 Task: For heading Arial black with underline.  font size for heading18,  'Change the font style of data to'Calibri.  and font size to 9,  Change the alignment of both headline & data to Align center.  In the sheet  Expense Tracker Log Sheet Workbook Spreadsheet
Action: Mouse moved to (71, 122)
Screenshot: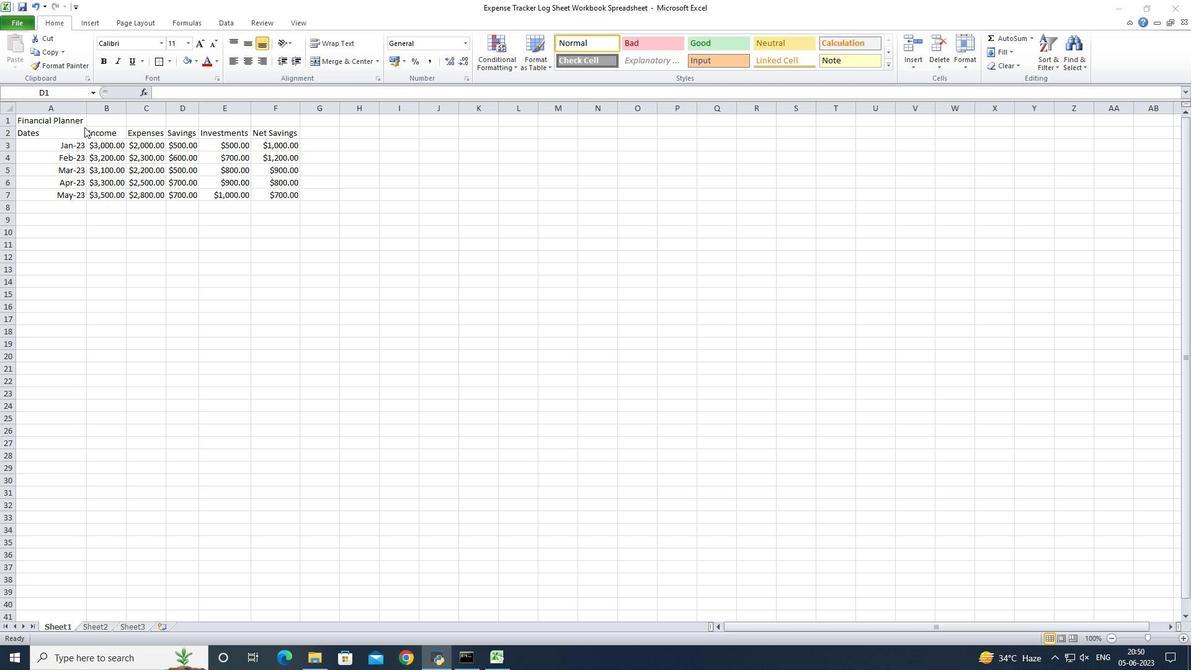 
Action: Mouse pressed left at (71, 122)
Screenshot: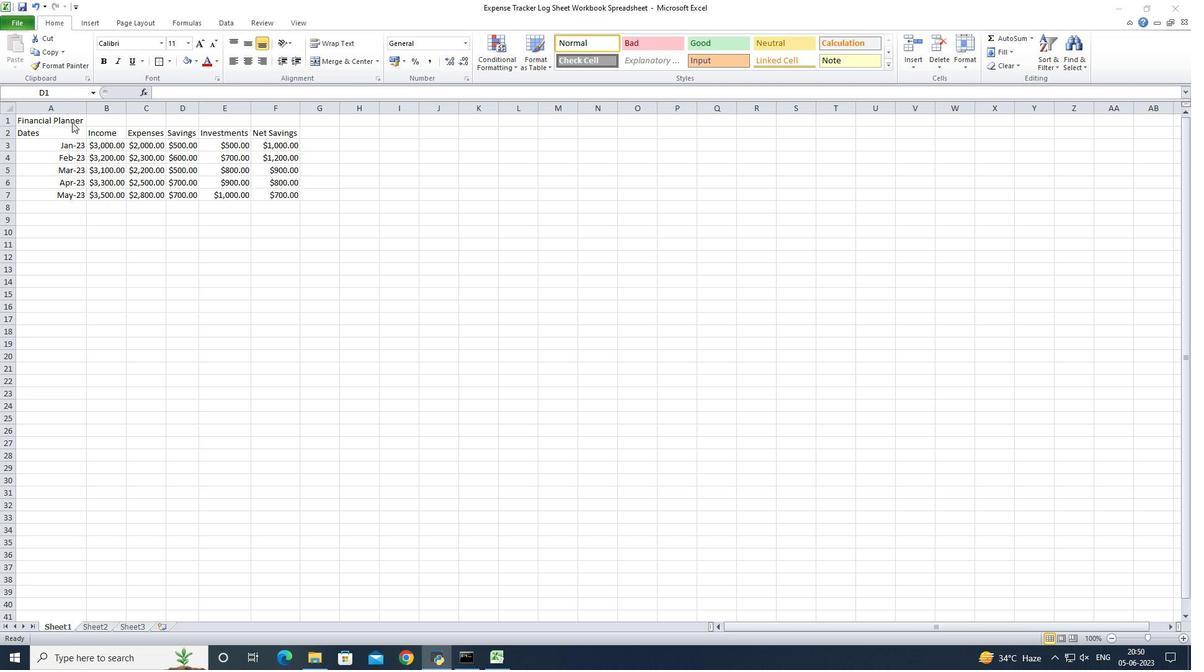
Action: Mouse pressed left at (71, 122)
Screenshot: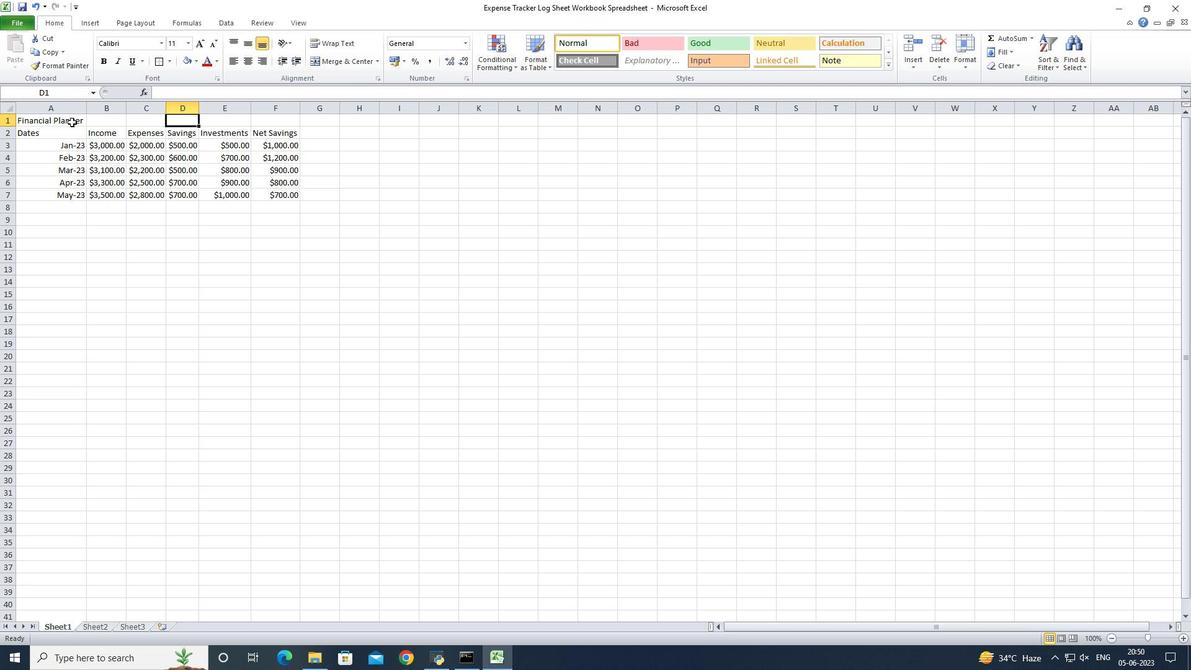 
Action: Mouse pressed left at (71, 122)
Screenshot: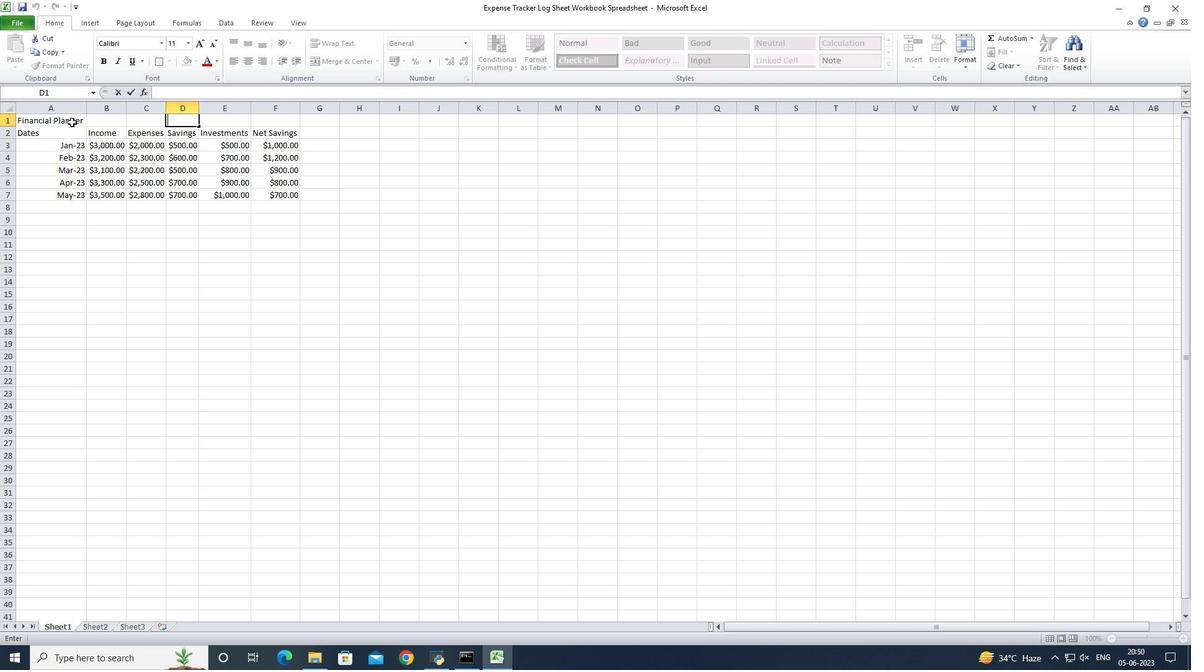 
Action: Mouse moved to (161, 45)
Screenshot: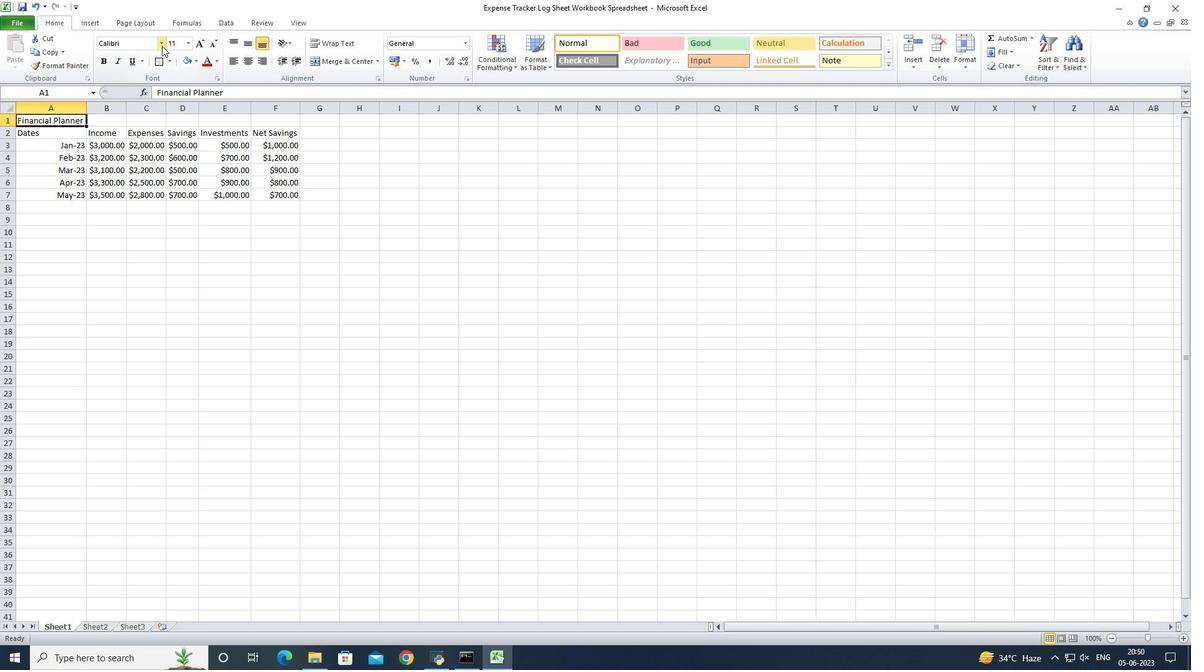
Action: Mouse pressed left at (161, 45)
Screenshot: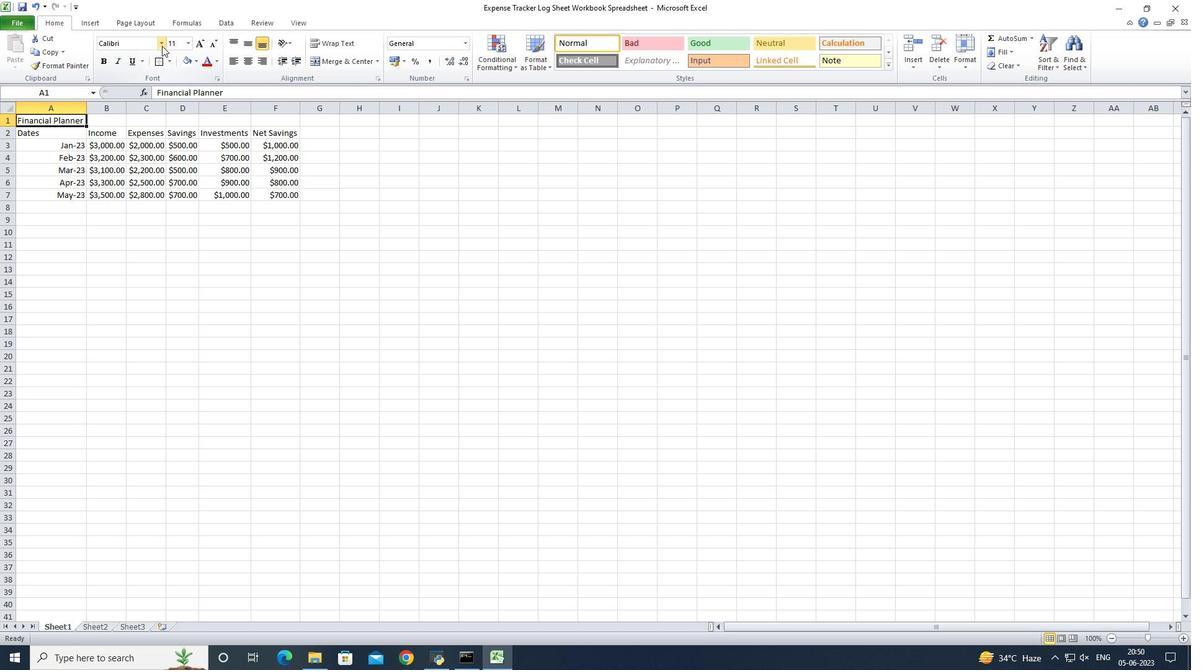 
Action: Mouse moved to (136, 201)
Screenshot: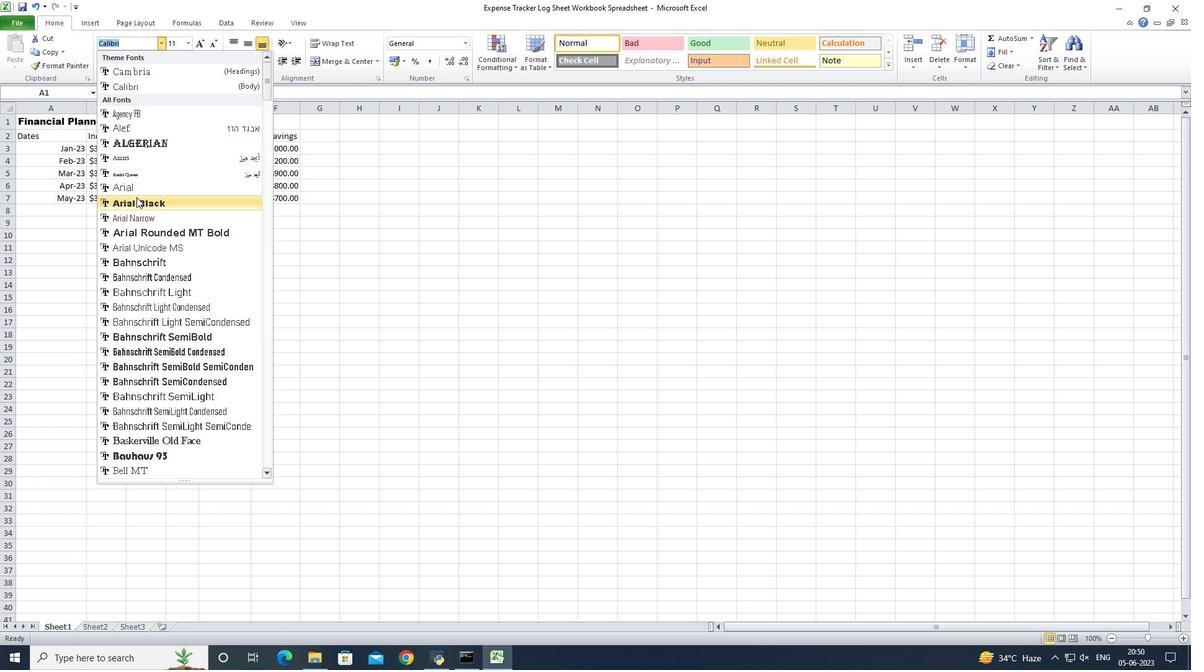 
Action: Mouse pressed left at (136, 201)
Screenshot: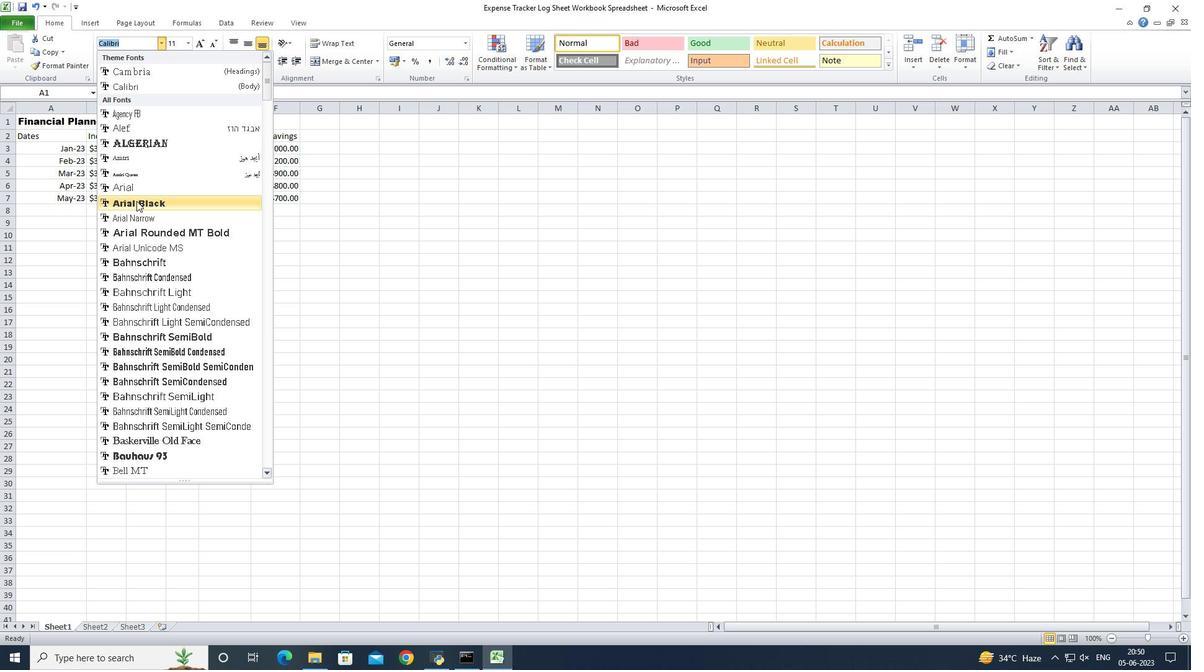 
Action: Mouse moved to (140, 64)
Screenshot: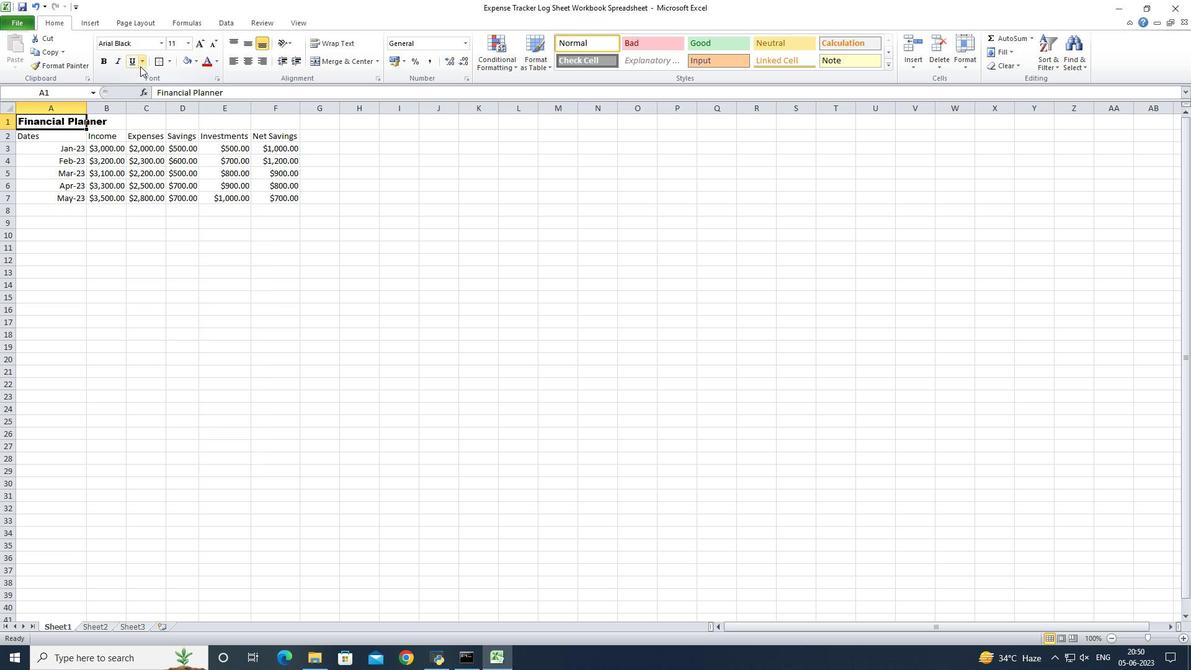 
Action: Mouse pressed left at (140, 64)
Screenshot: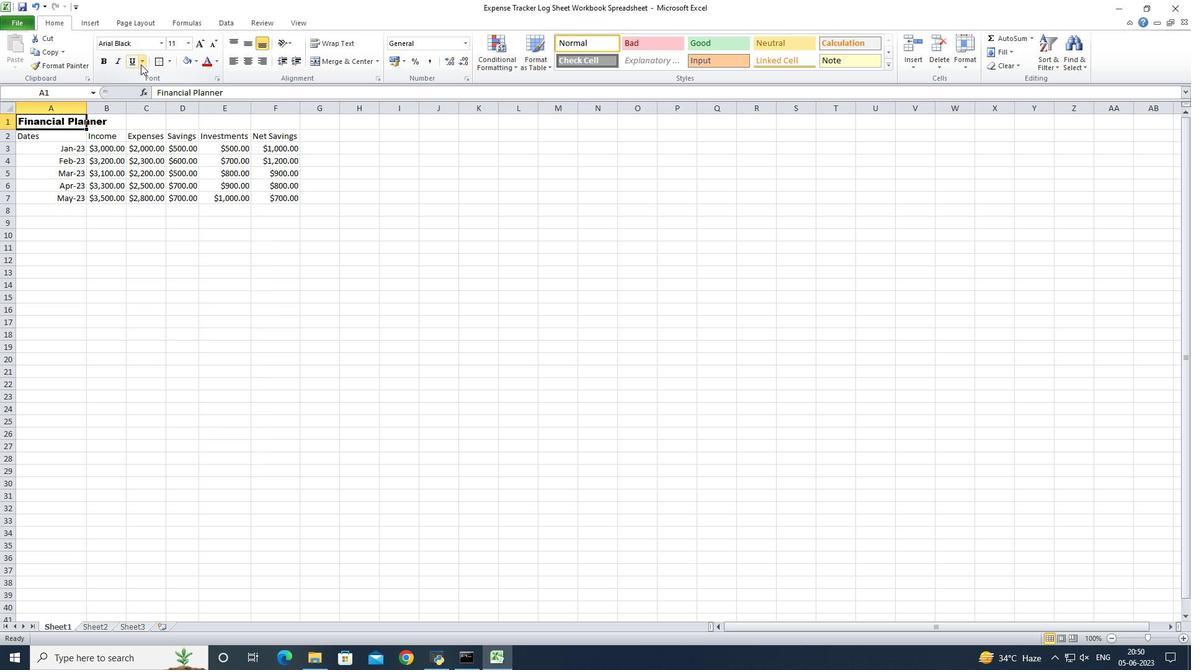 
Action: Mouse moved to (146, 79)
Screenshot: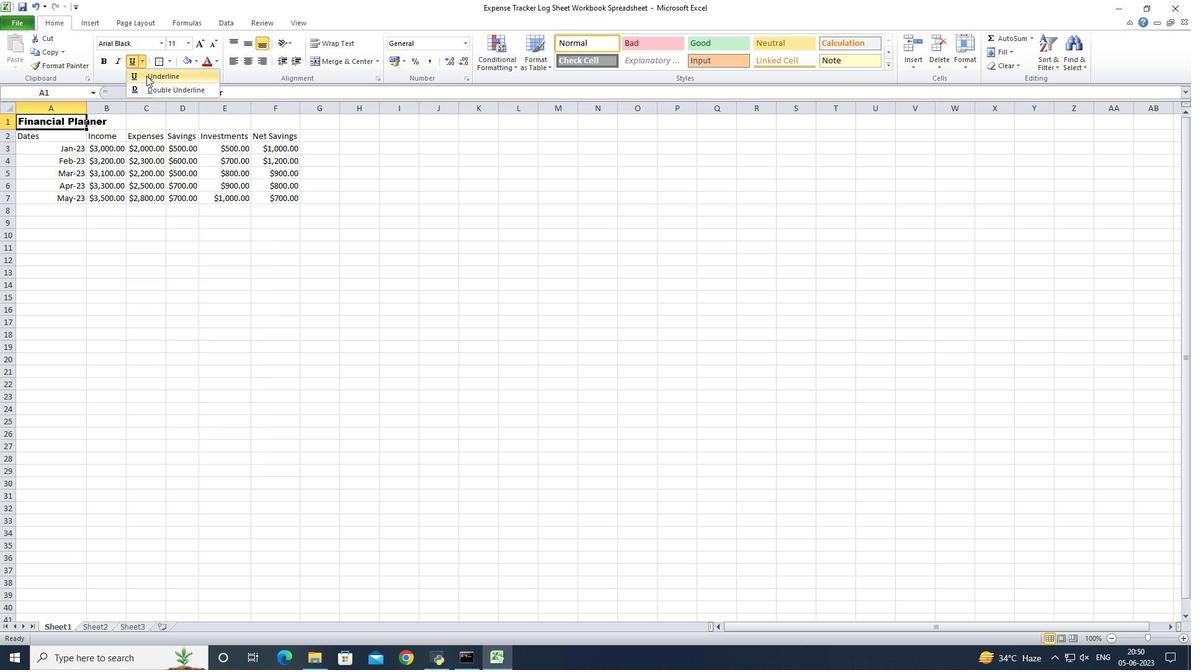 
Action: Mouse pressed left at (146, 79)
Screenshot: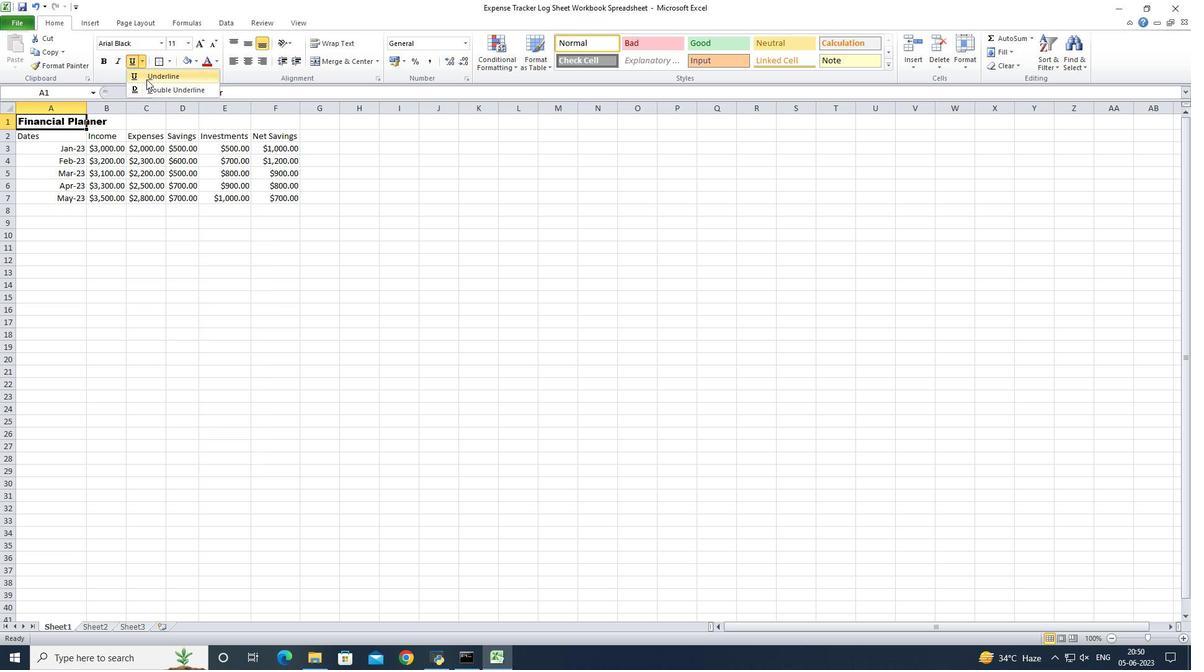 
Action: Mouse moved to (186, 45)
Screenshot: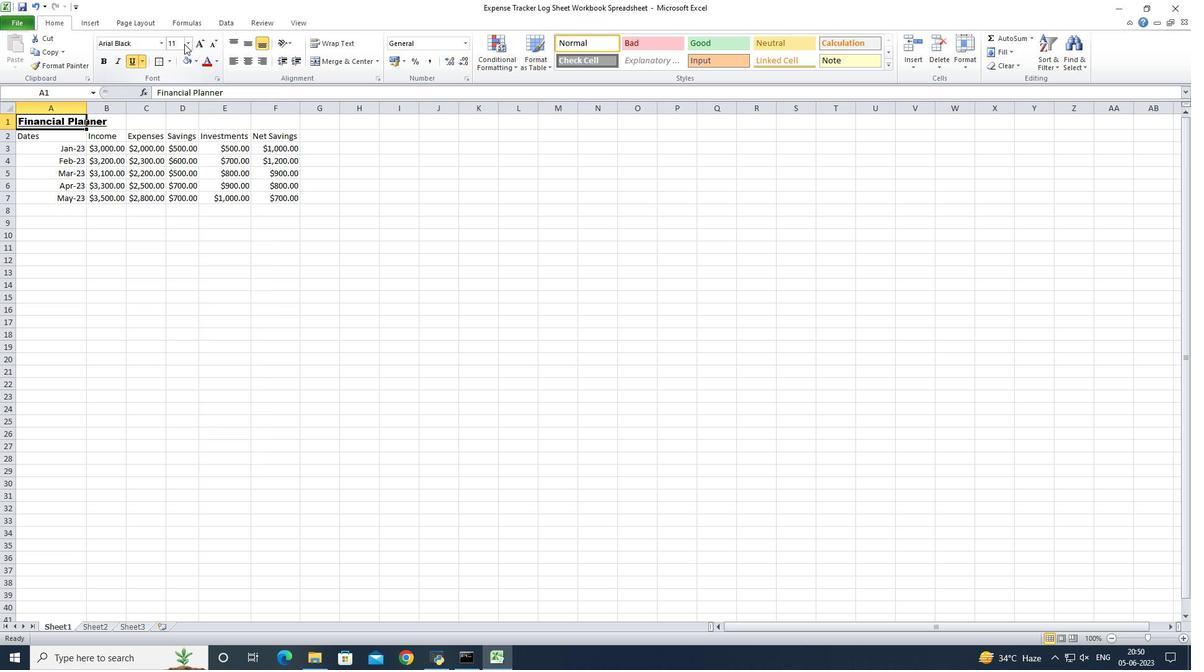 
Action: Mouse pressed left at (186, 45)
Screenshot: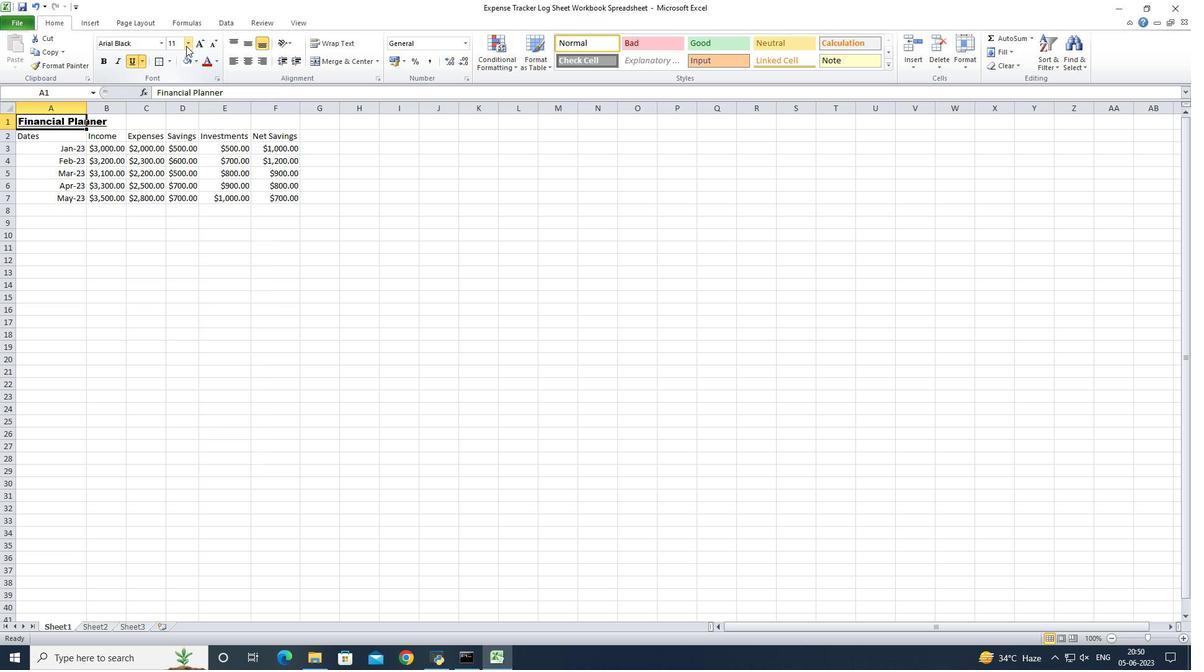 
Action: Mouse moved to (173, 129)
Screenshot: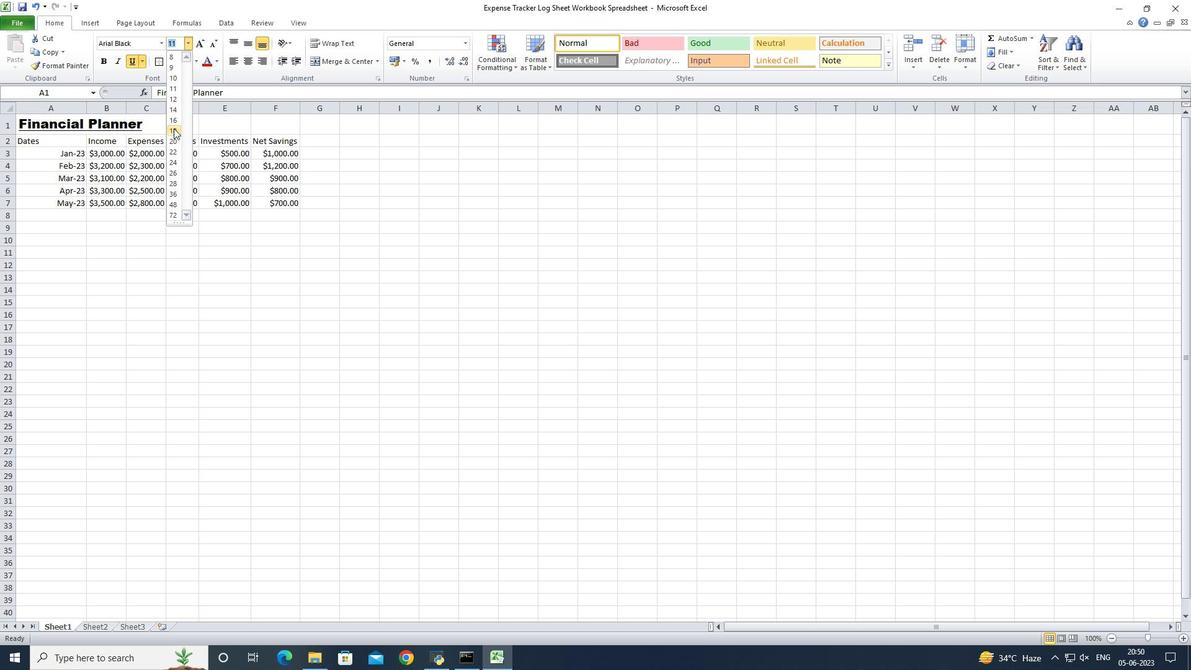 
Action: Mouse pressed left at (173, 129)
Screenshot: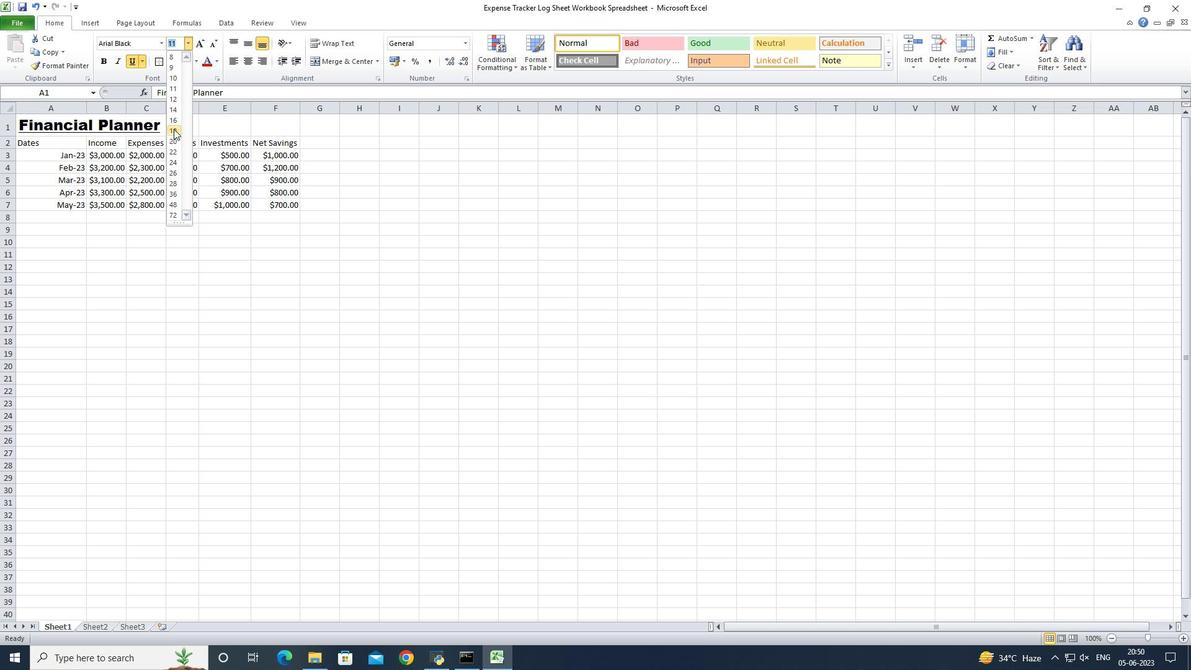 
Action: Mouse moved to (48, 145)
Screenshot: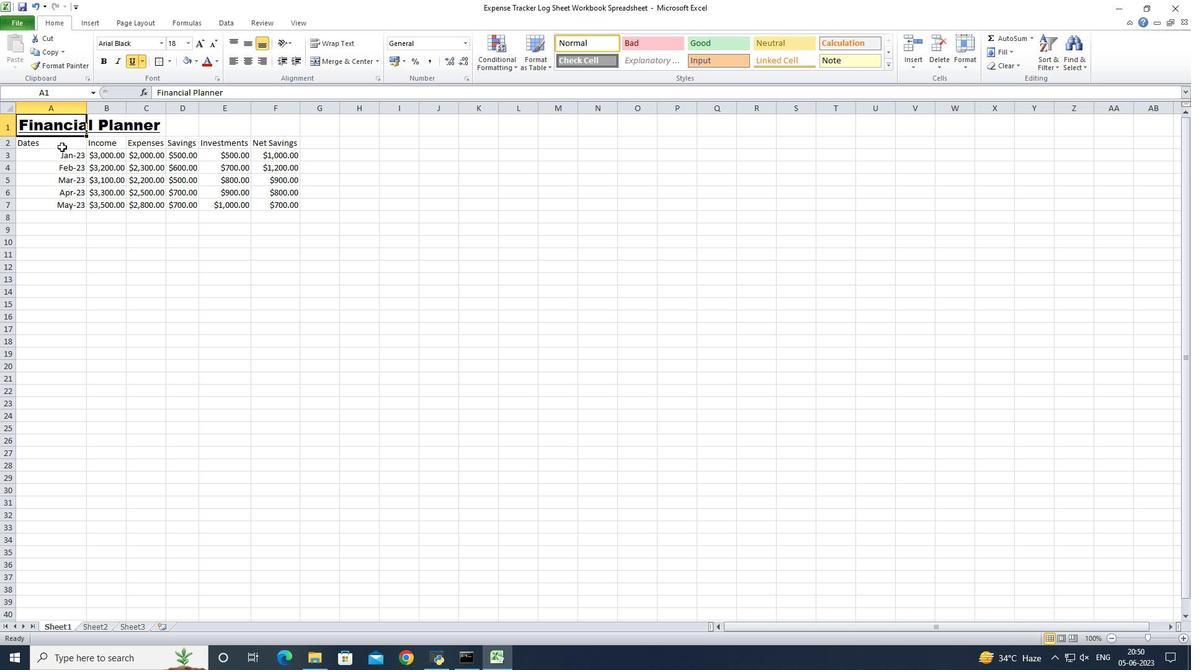 
Action: Mouse pressed left at (48, 145)
Screenshot: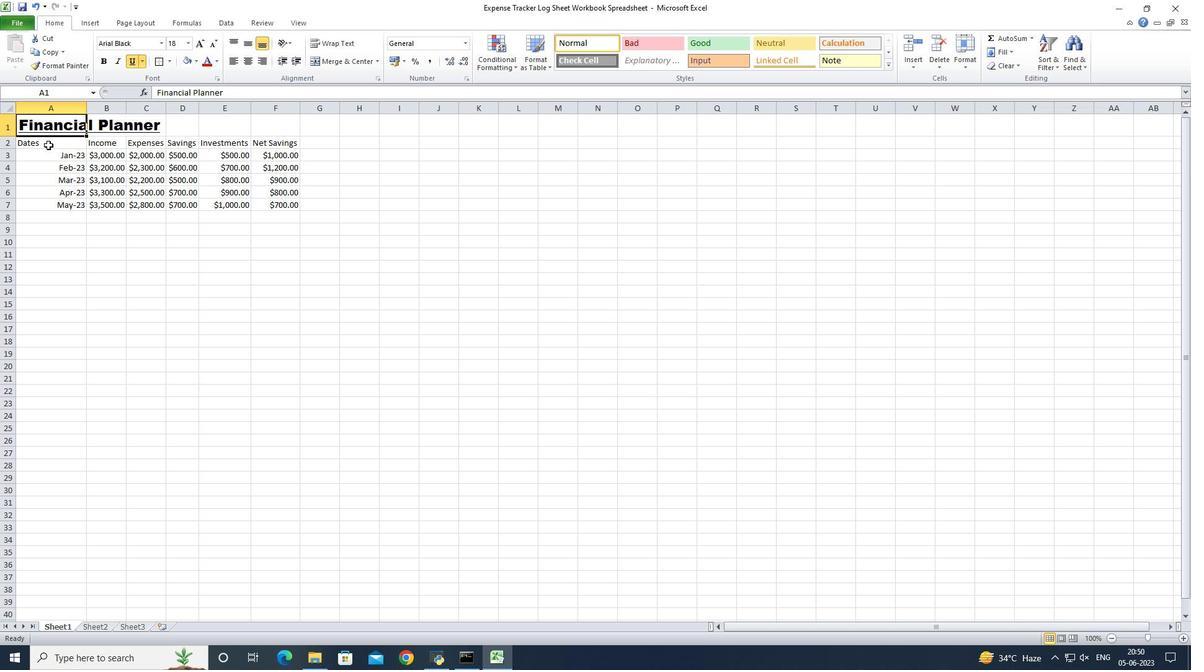 
Action: Mouse moved to (161, 40)
Screenshot: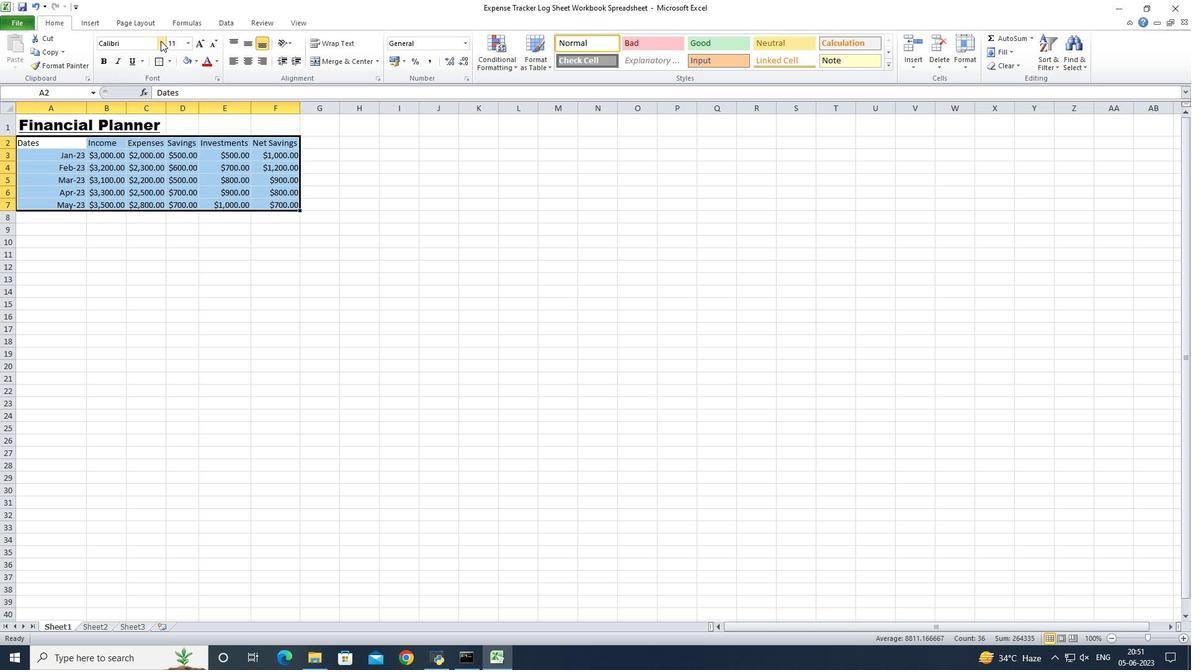 
Action: Mouse pressed left at (161, 40)
Screenshot: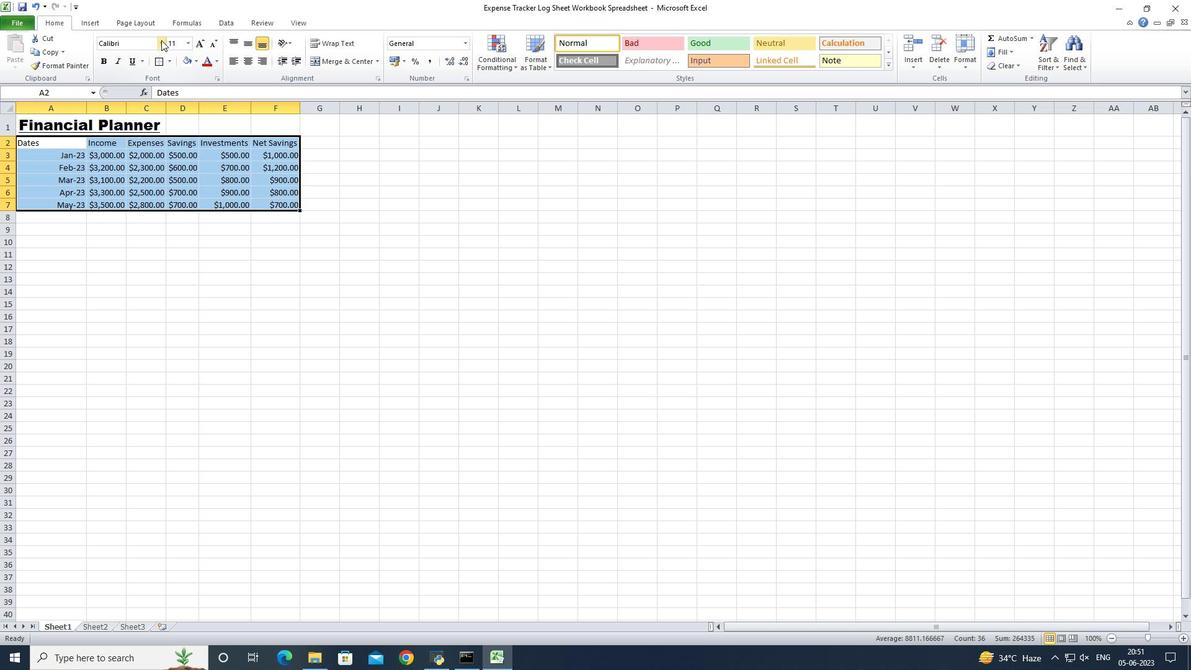 
Action: Mouse moved to (148, 87)
Screenshot: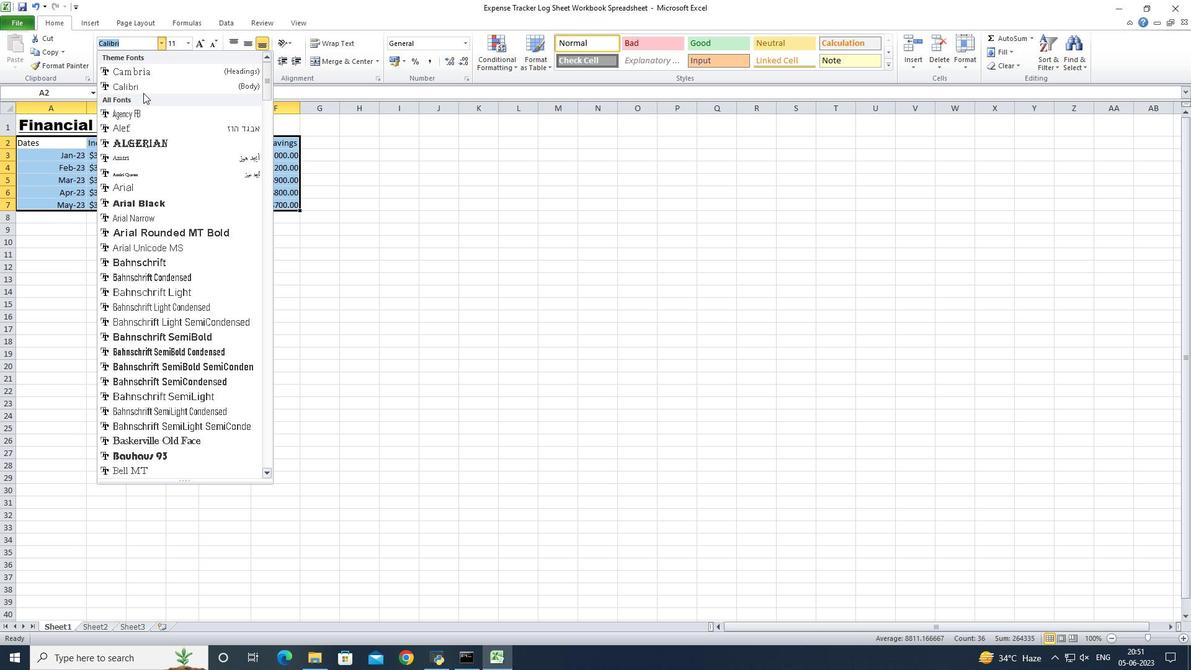 
Action: Mouse pressed left at (148, 87)
Screenshot: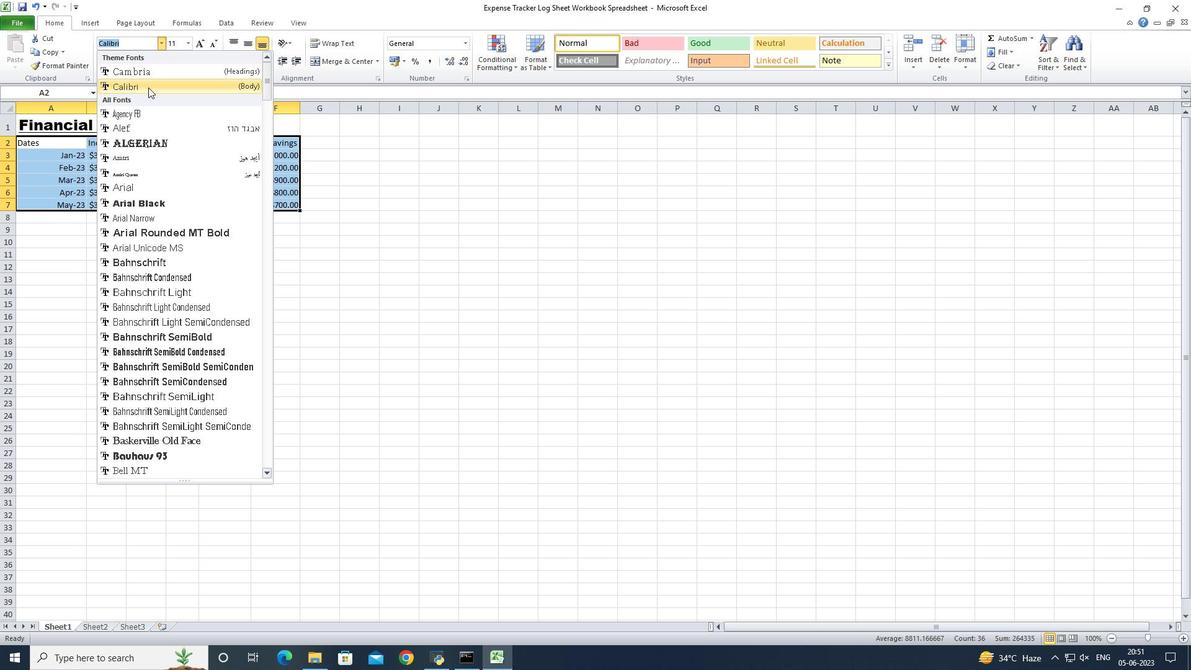 
Action: Mouse moved to (186, 44)
Screenshot: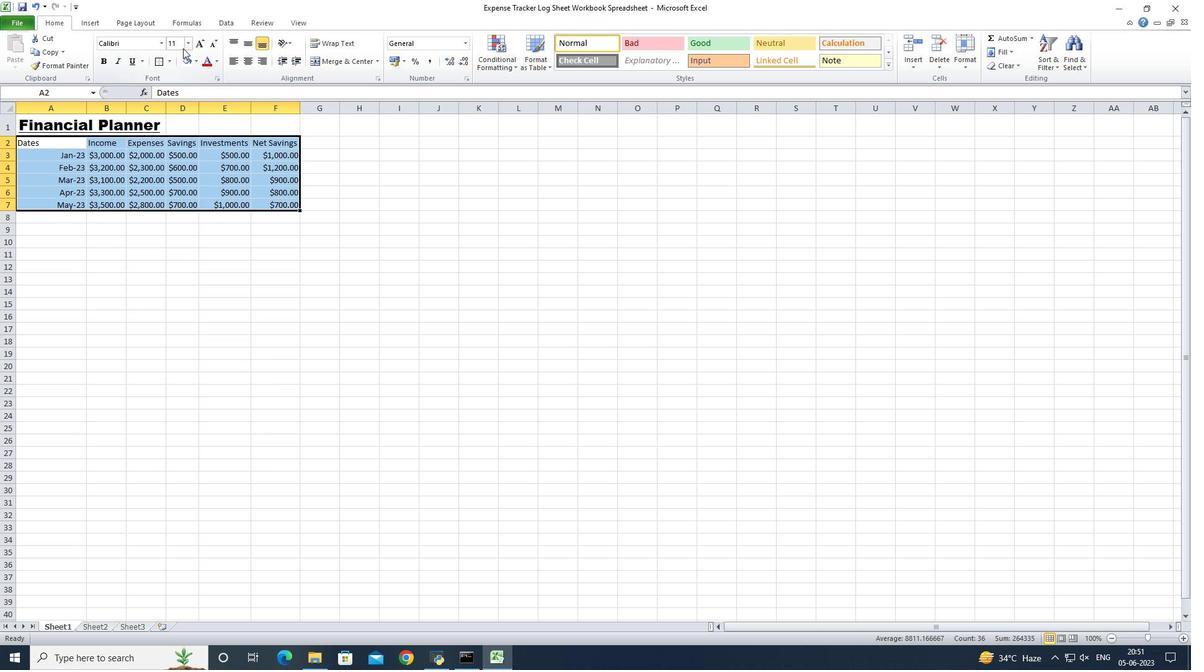 
Action: Mouse pressed left at (186, 44)
Screenshot: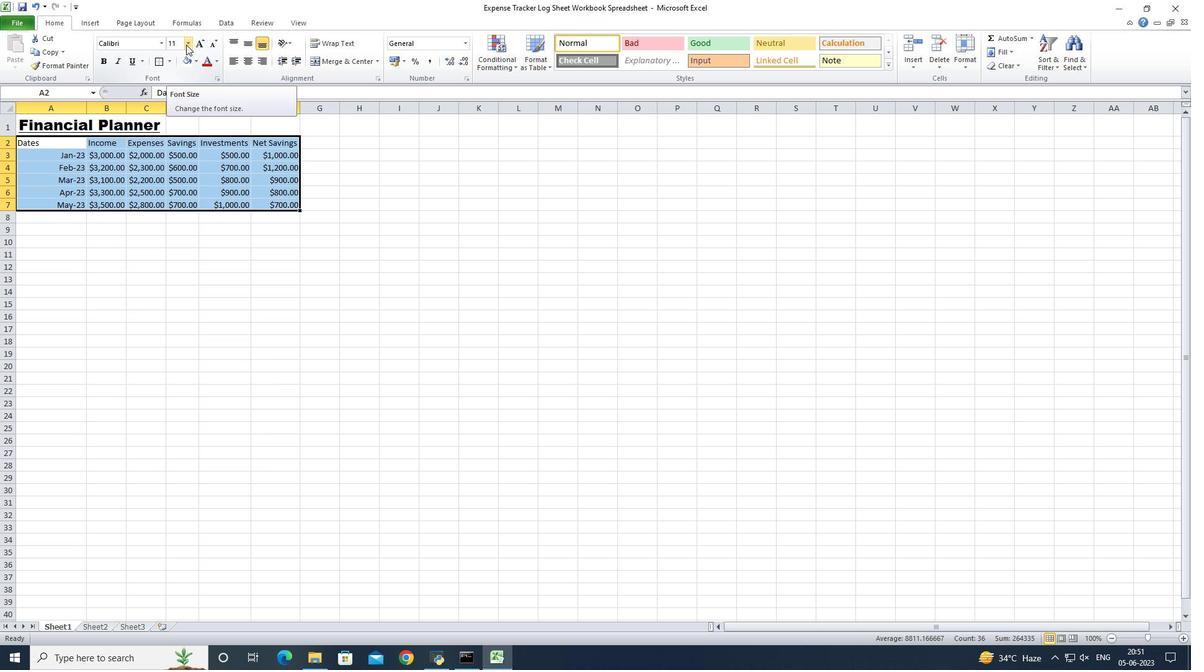 
Action: Mouse moved to (173, 68)
Screenshot: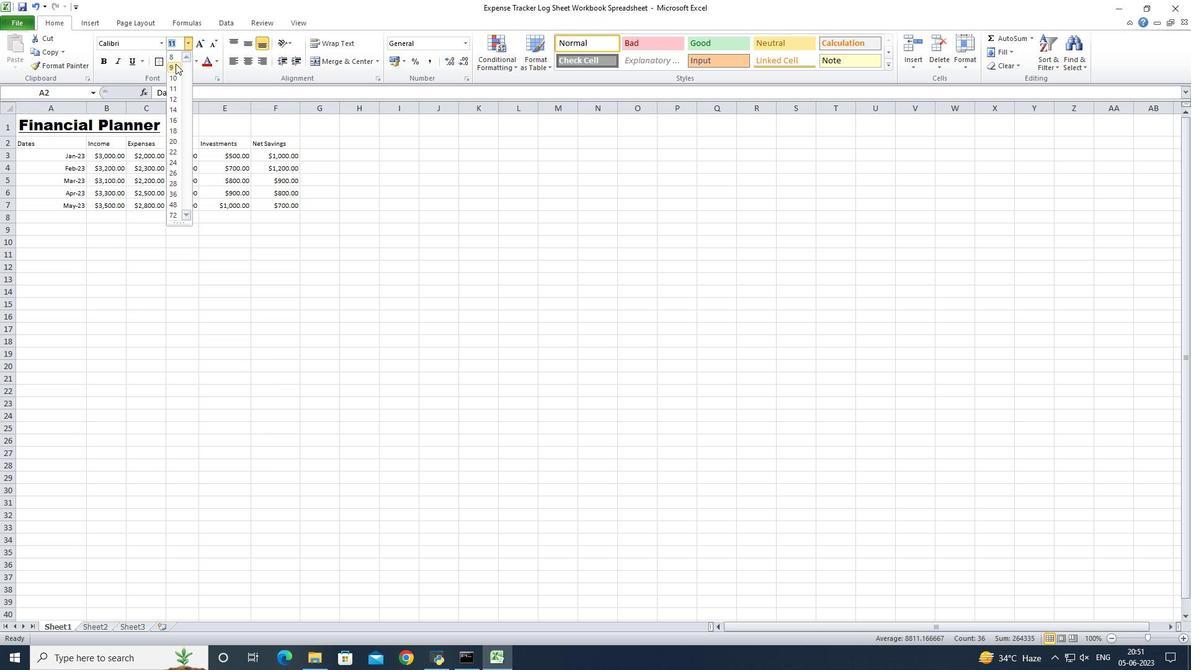 
Action: Mouse pressed left at (173, 68)
Screenshot: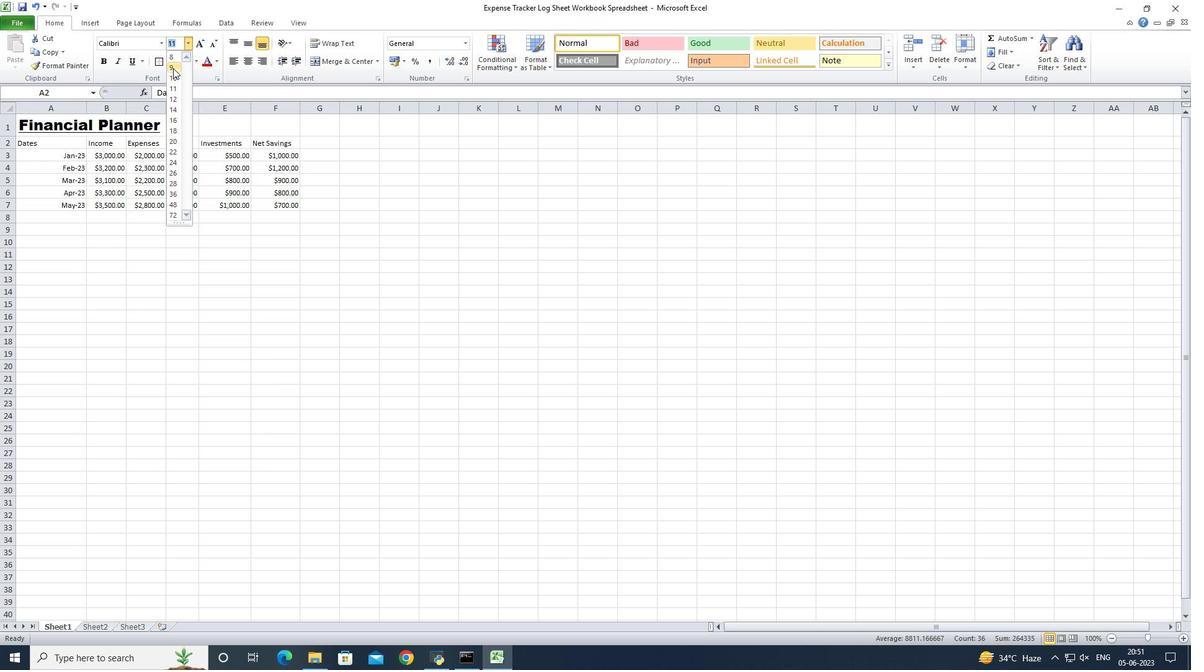 
Action: Mouse moved to (49, 119)
Screenshot: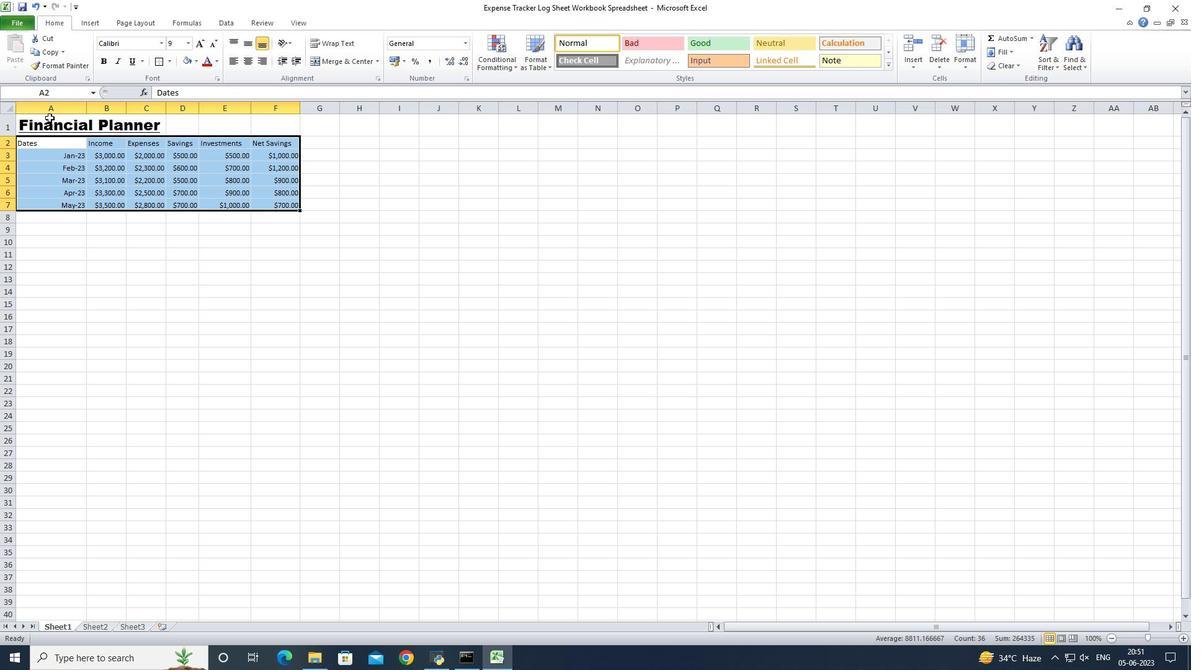
Action: Mouse pressed left at (49, 119)
Screenshot: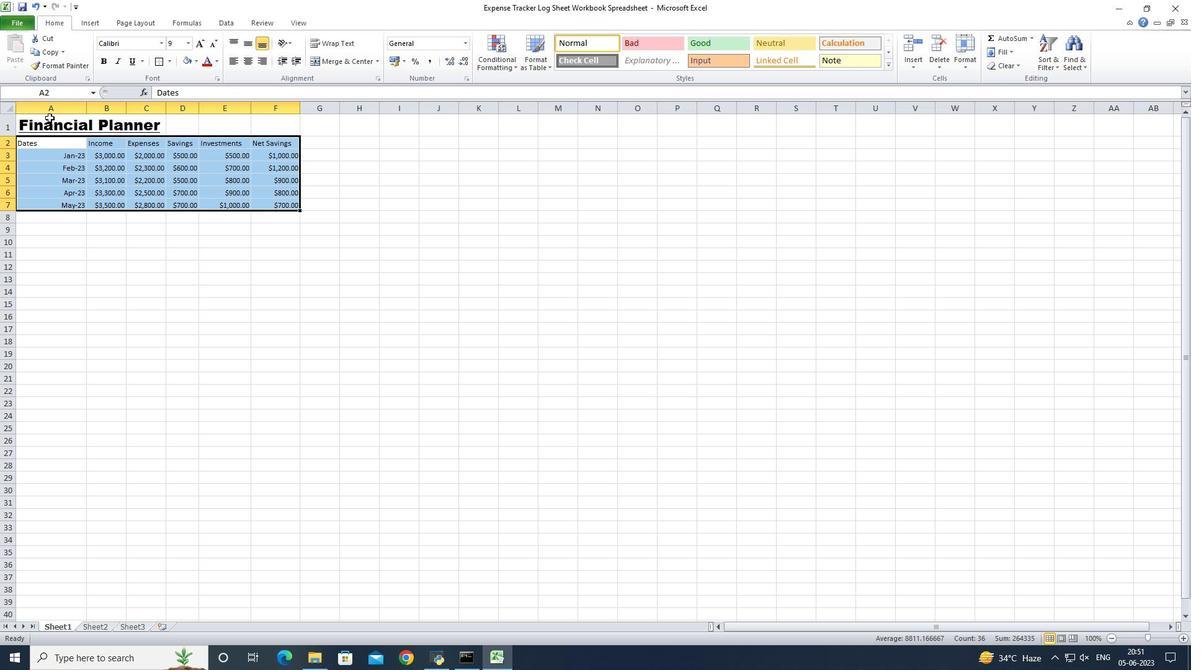 
Action: Mouse moved to (246, 62)
Screenshot: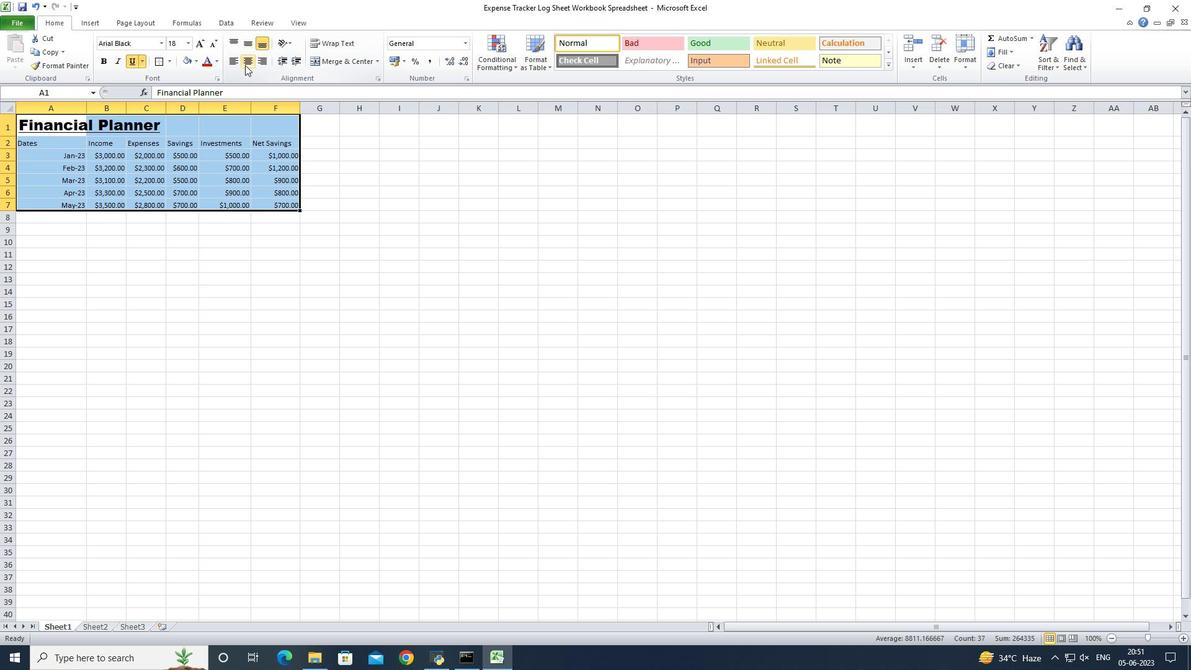 
Action: Mouse pressed left at (246, 62)
Screenshot: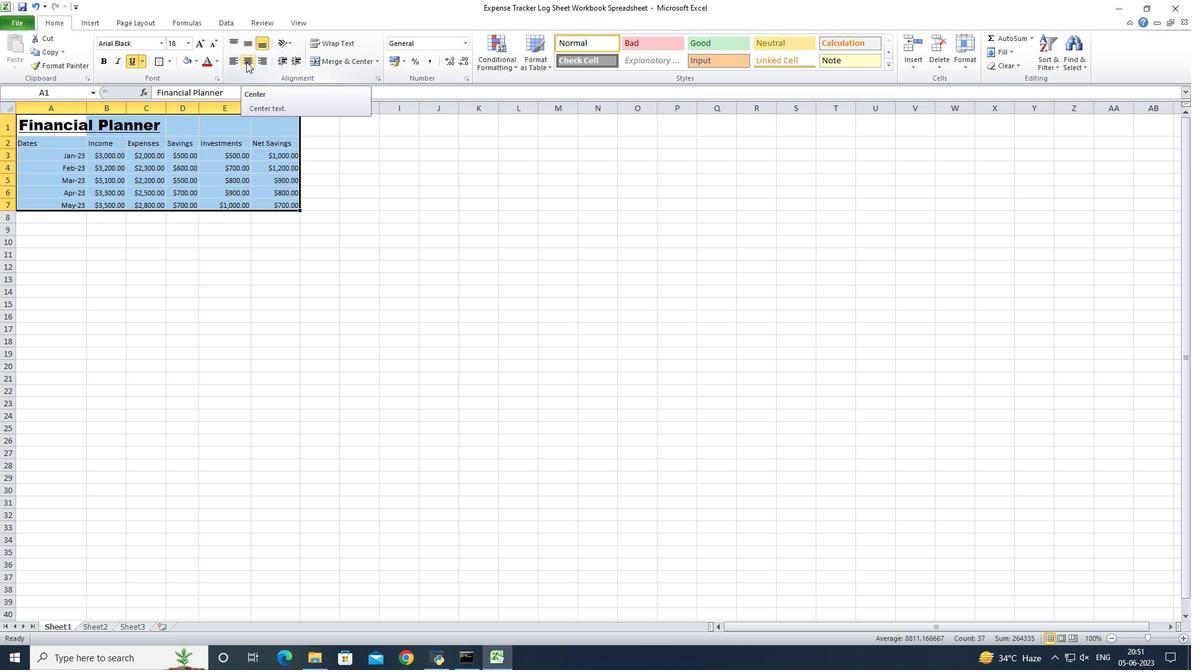 
Action: Mouse moved to (85, 109)
Screenshot: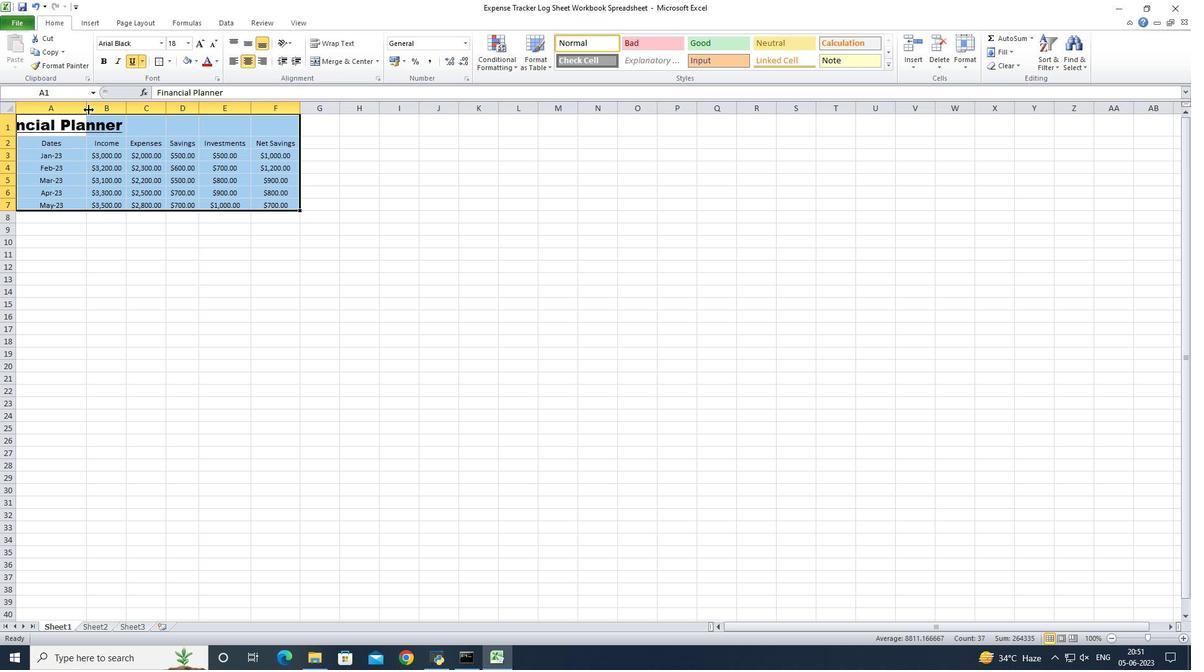 
Action: Mouse pressed left at (85, 109)
Screenshot: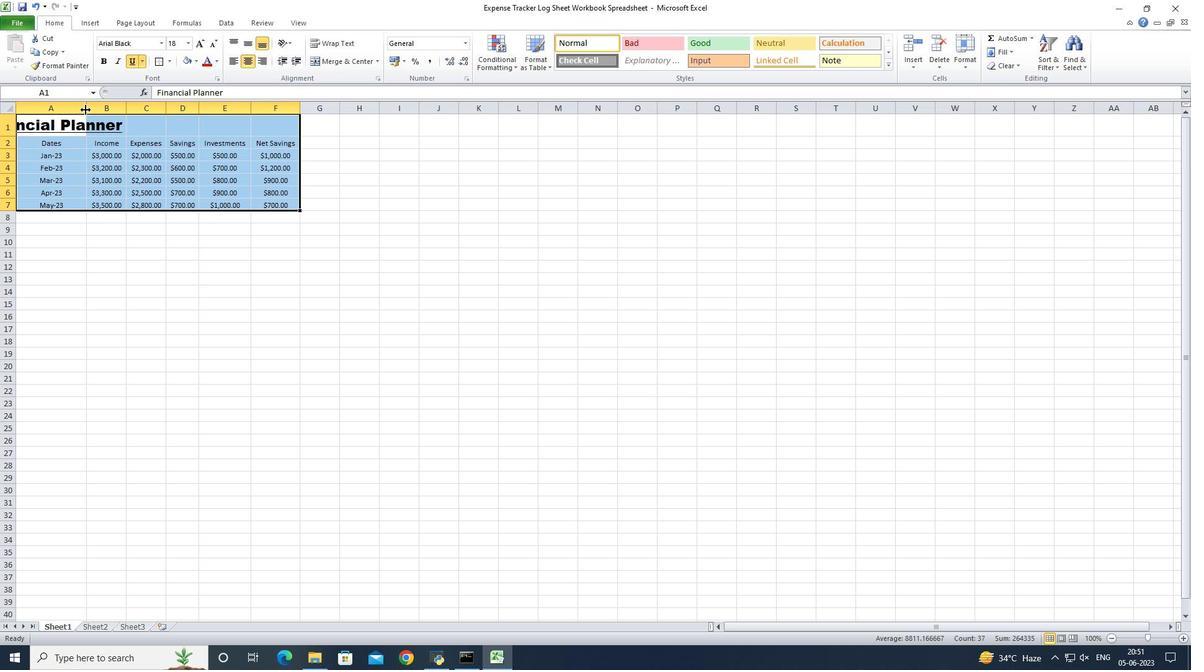 
Action: Mouse pressed left at (85, 109)
Screenshot: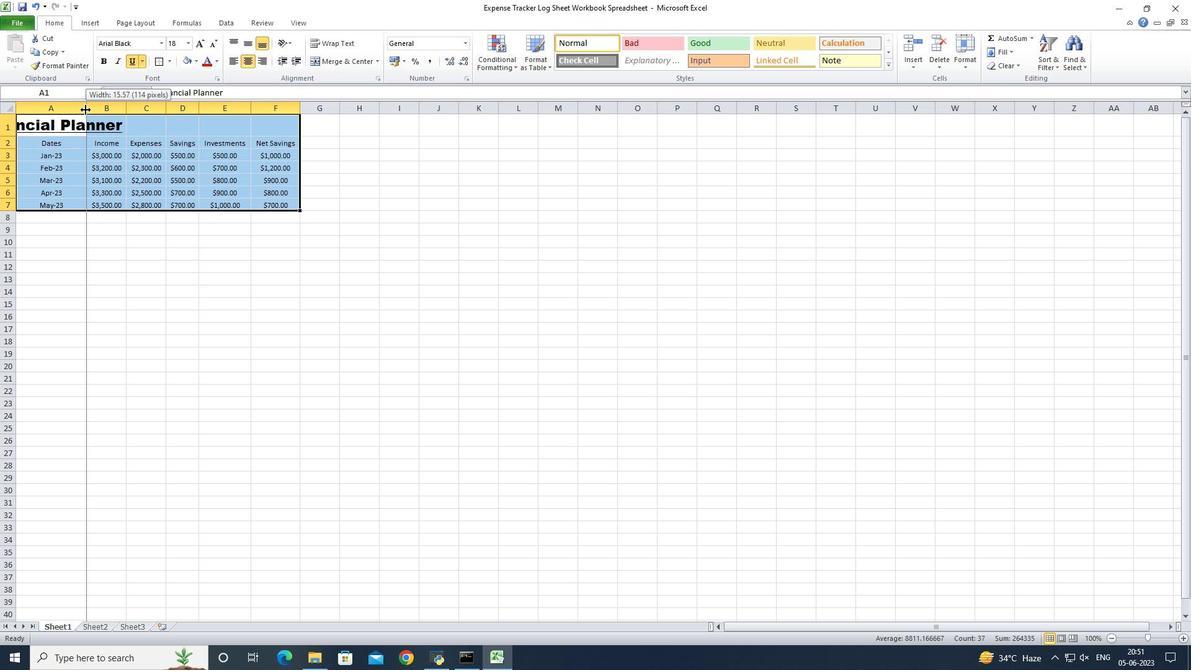 
Action: Mouse moved to (31, 342)
Screenshot: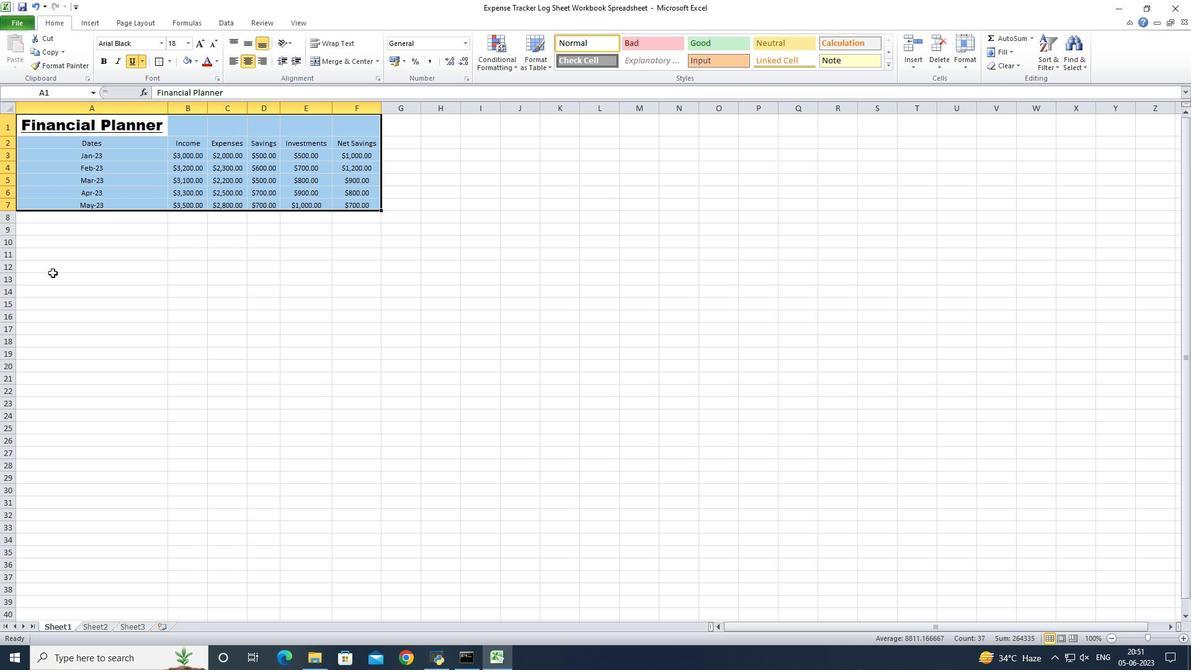 
Action: Key pressed ctrl+S
Screenshot: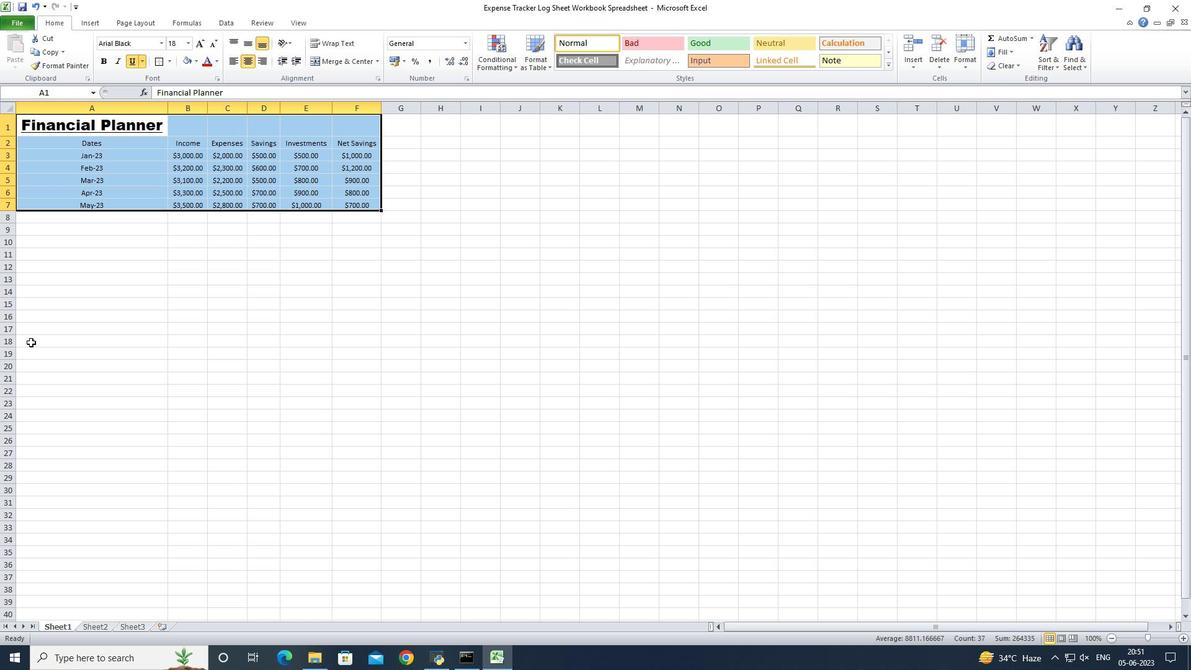 
Action: Mouse moved to (53, 347)
Screenshot: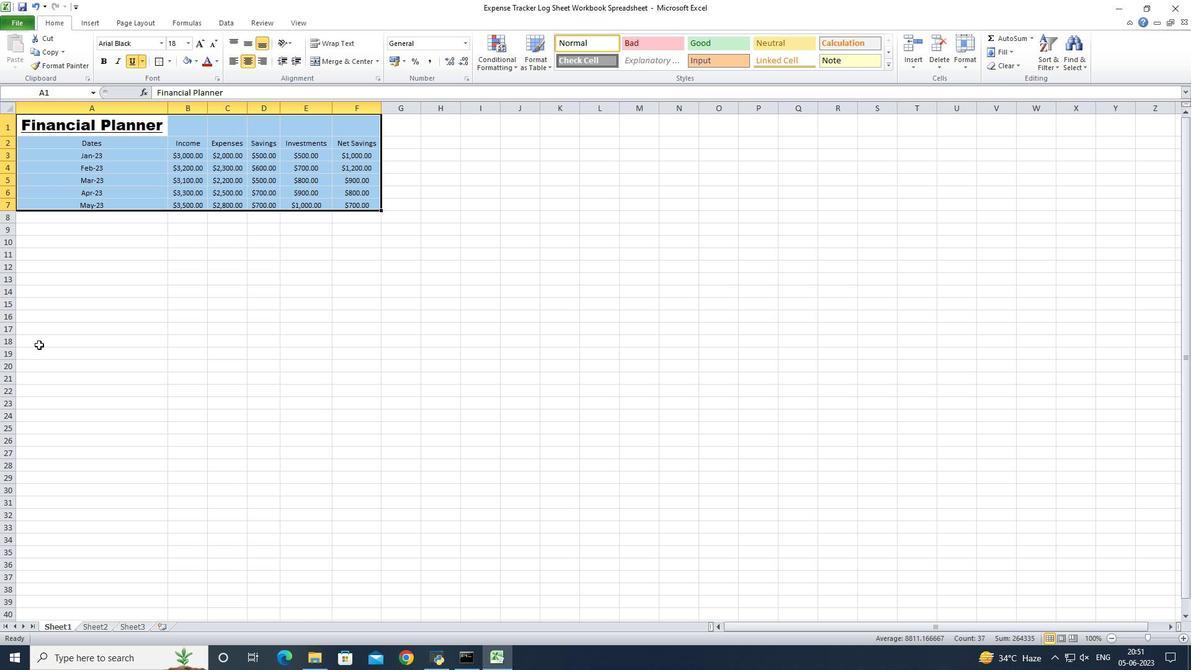 
